 Task: Create a section Burnout Blast and in the section, add a milestone User Authentication and Authorization Improvements in the project AgileFocus
Action: Mouse moved to (201, 388)
Screenshot: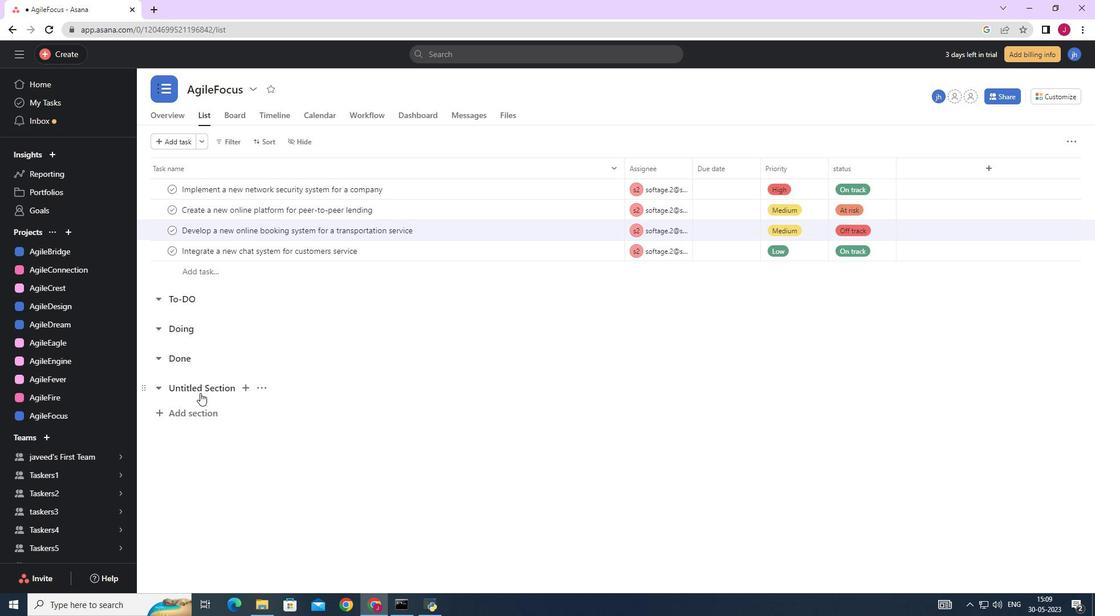 
Action: Mouse pressed left at (201, 388)
Screenshot: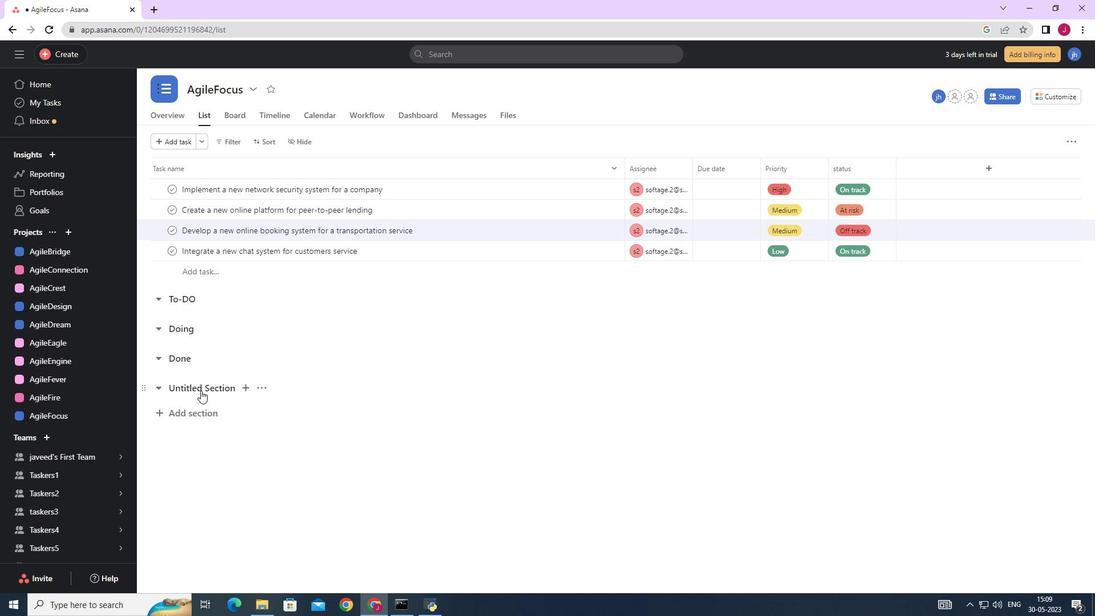 
Action: Key pressed <Key.backspace><Key.backspace><Key.backspace><Key.backspace><Key.backspace><Key.backspace><Key.backspace><Key.backspace><Key.backspace><Key.backspace><Key.backspace><Key.backspace><Key.backspace><Key.backspace><Key.backspace><Key.backspace><Key.backspace><Key.backspace><Key.backspace><Key.caps_lock>B<Key.caps_lock>urnou<Key.backspace>ut<Key.space><Key.caps_lock>B<Key.caps_lock>last<Key.space><Key.enter><Key.caps_lock>U<Key.caps_lock>ser<Key.space><Key.caps_lock>A<Key.caps_lock>uthentication<Key.space>and<Key.space><Key.caps_lock>A<Key.caps_lock>uthorization<Key.space><Key.caps_lock>I<Key.caps_lock>mprovements
Screenshot: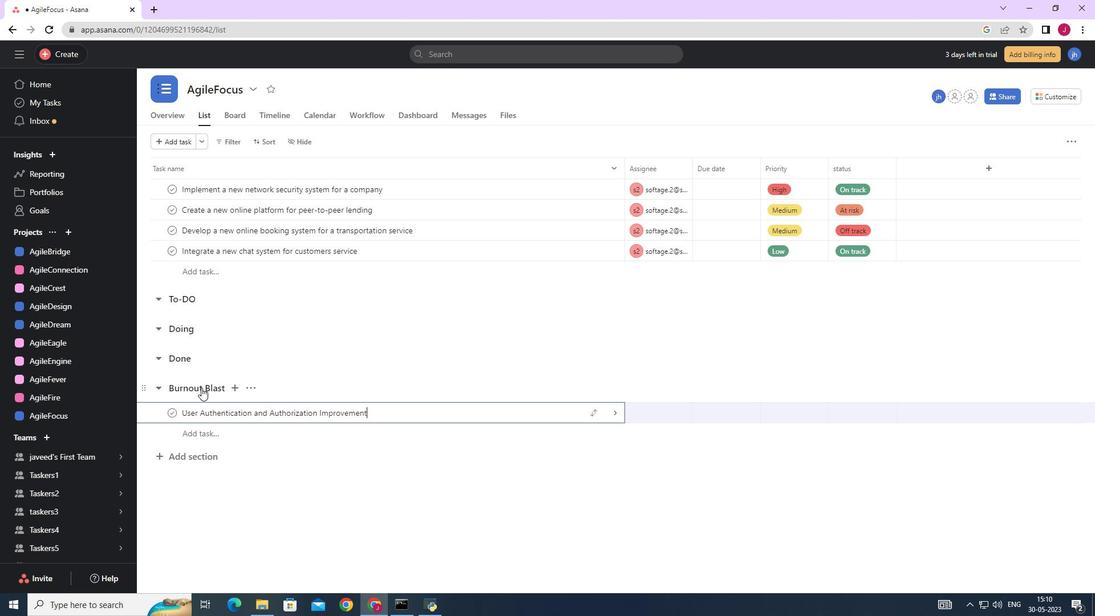
Action: Mouse moved to (616, 412)
Screenshot: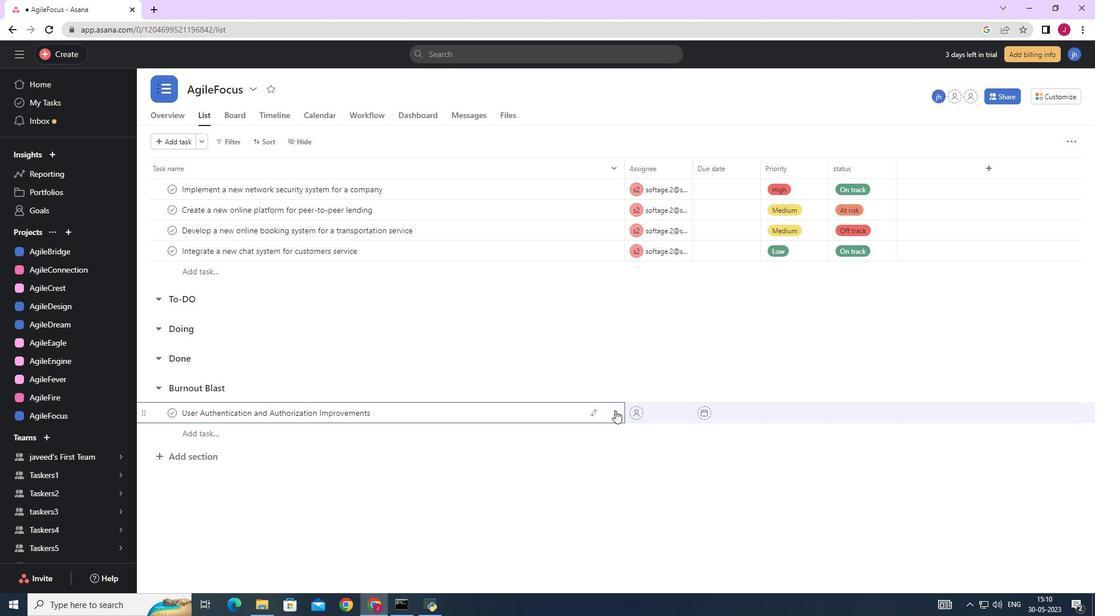 
Action: Mouse pressed left at (616, 412)
Screenshot: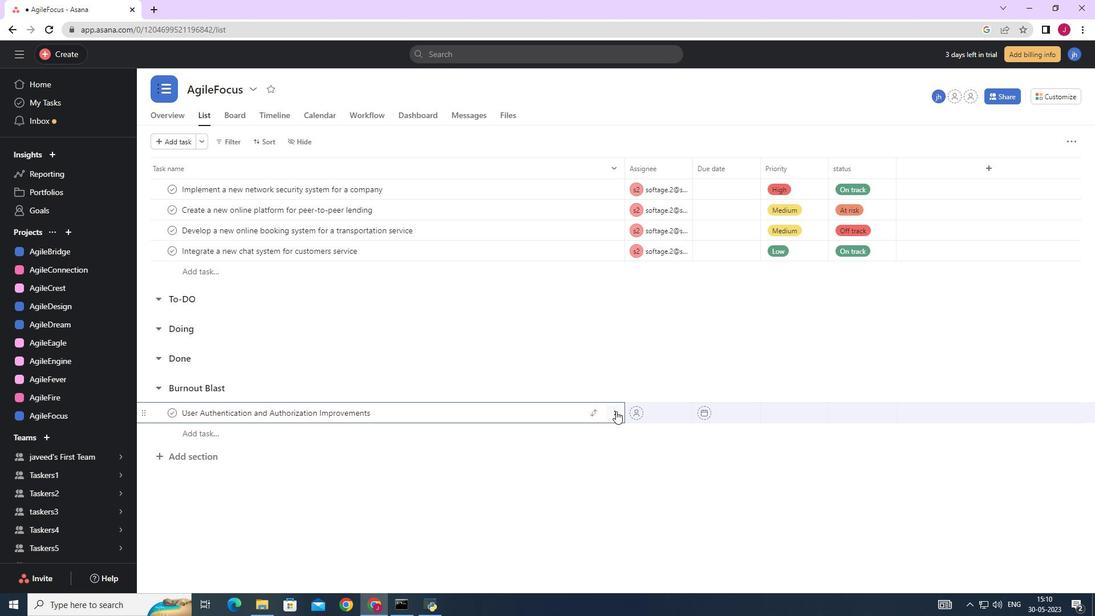 
Action: Mouse moved to (1054, 141)
Screenshot: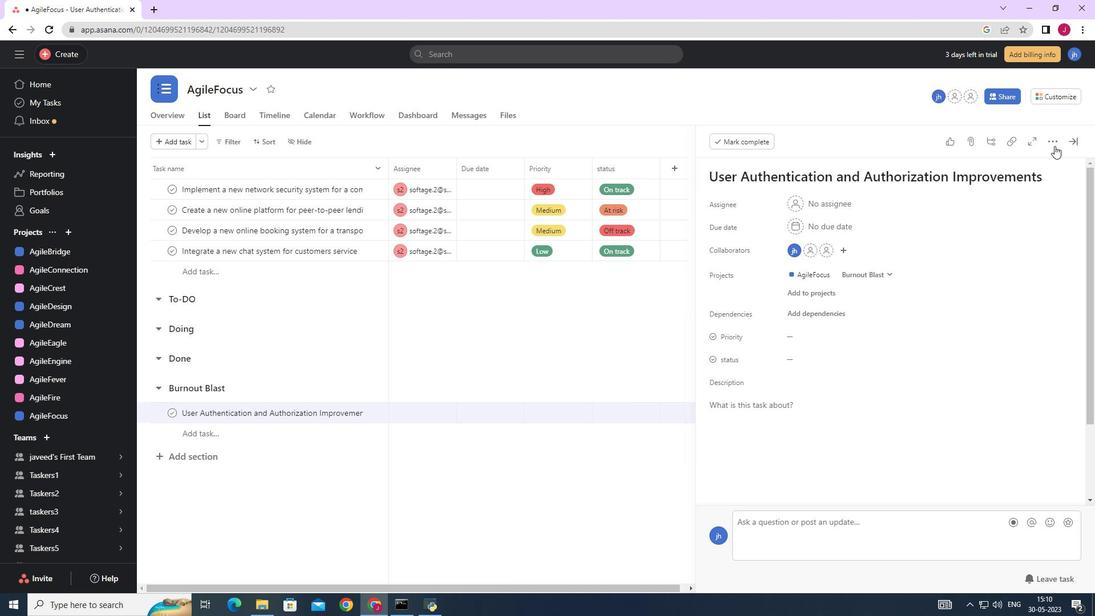 
Action: Mouse pressed left at (1054, 141)
Screenshot: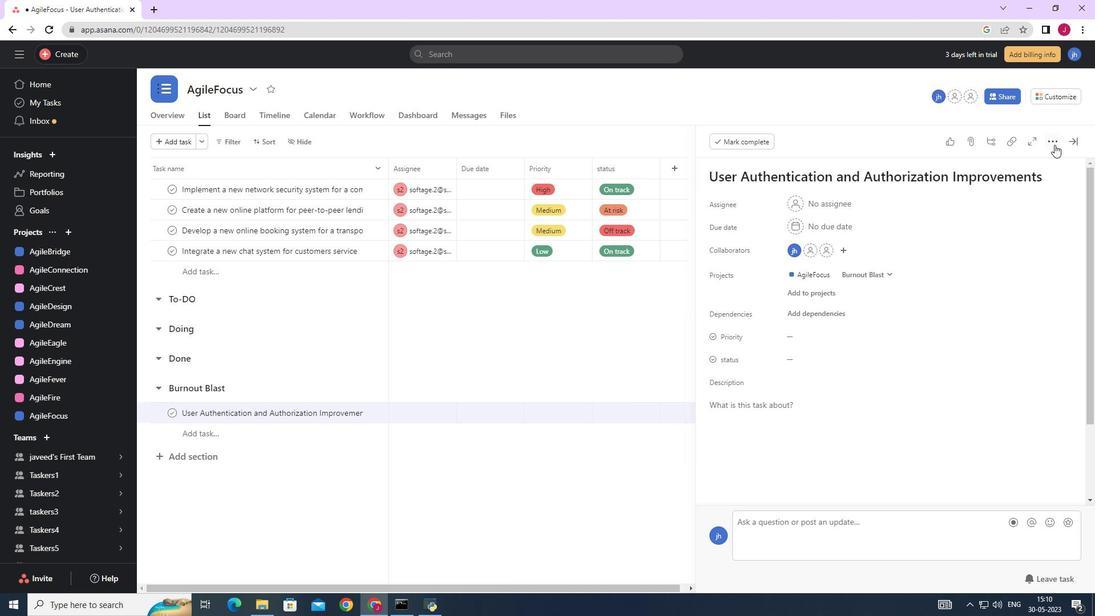 
Action: Mouse moved to (953, 184)
Screenshot: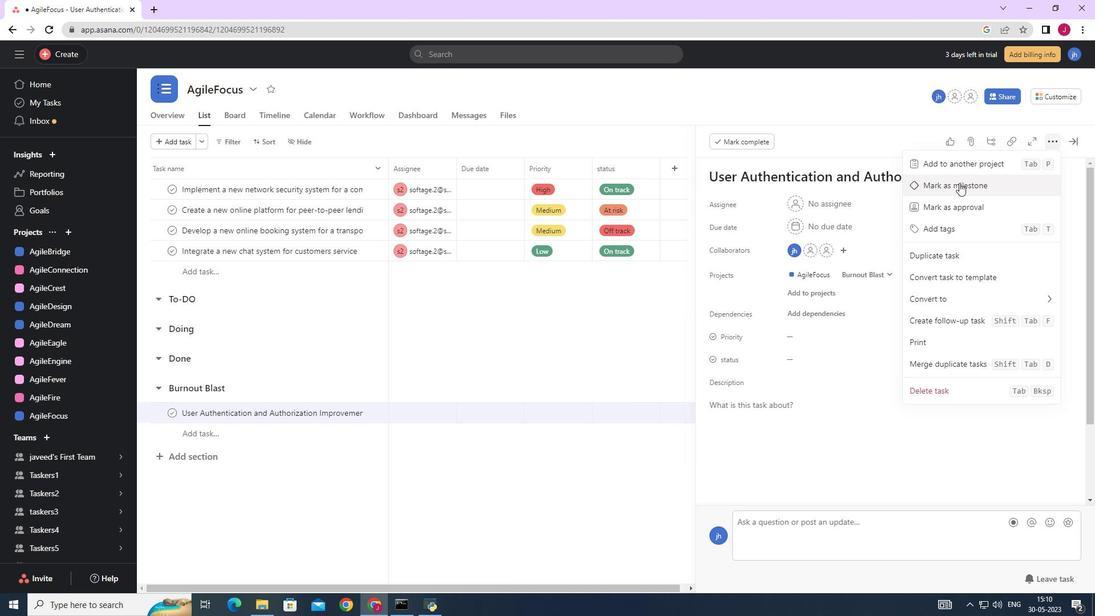 
Action: Mouse pressed left at (953, 184)
Screenshot: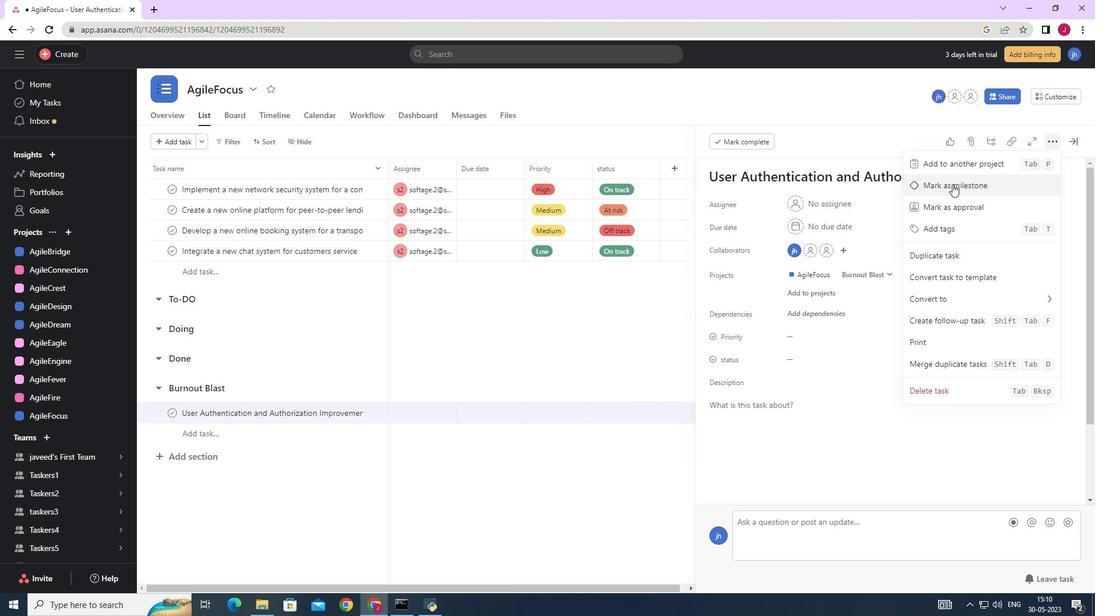 
Action: Mouse moved to (1078, 142)
Screenshot: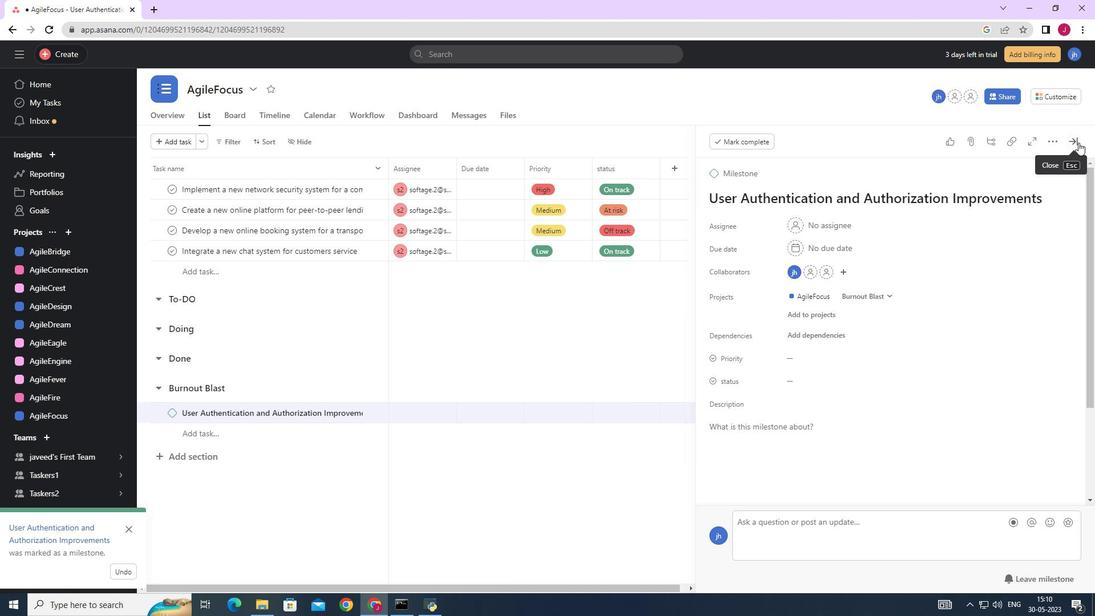 
Action: Mouse pressed left at (1078, 142)
Screenshot: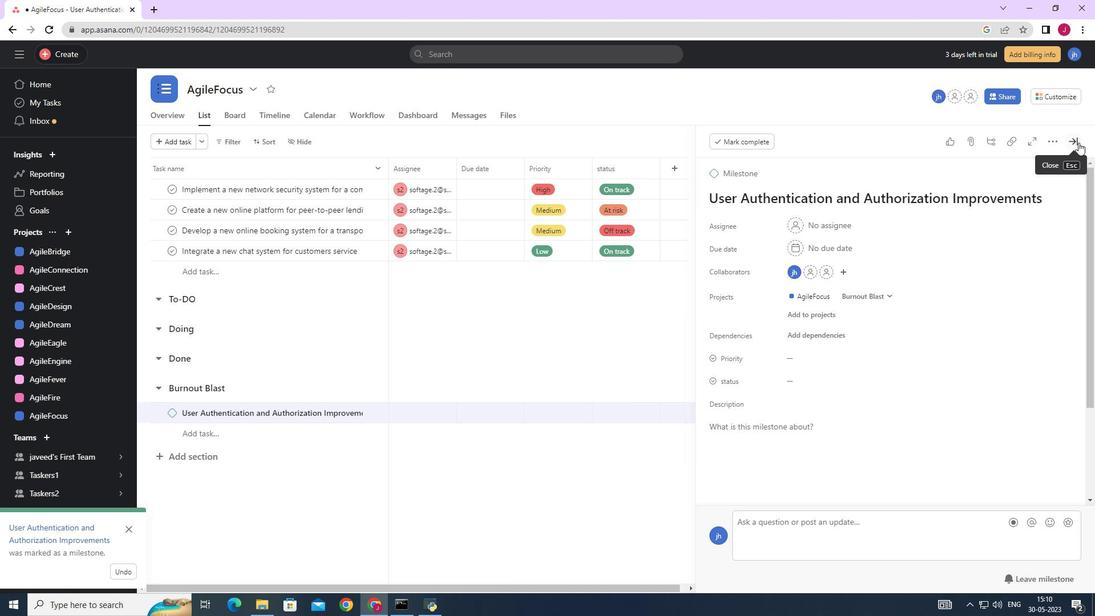 
Action: Mouse moved to (778, 364)
Screenshot: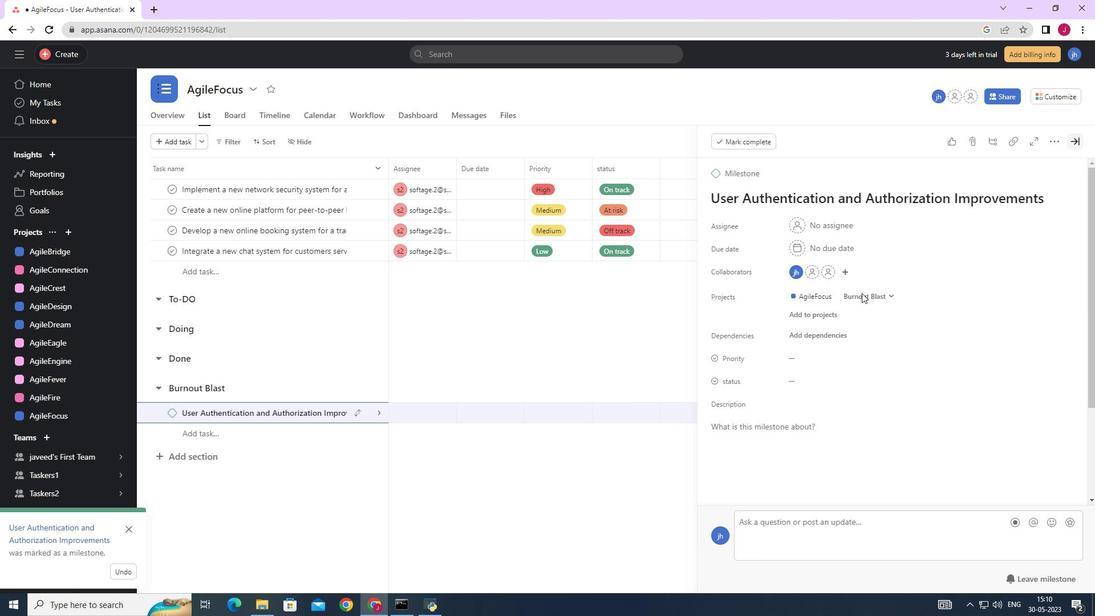 
